 Task: Select the auto option in the line that has folded area.
Action: Mouse moved to (22, 551)
Screenshot: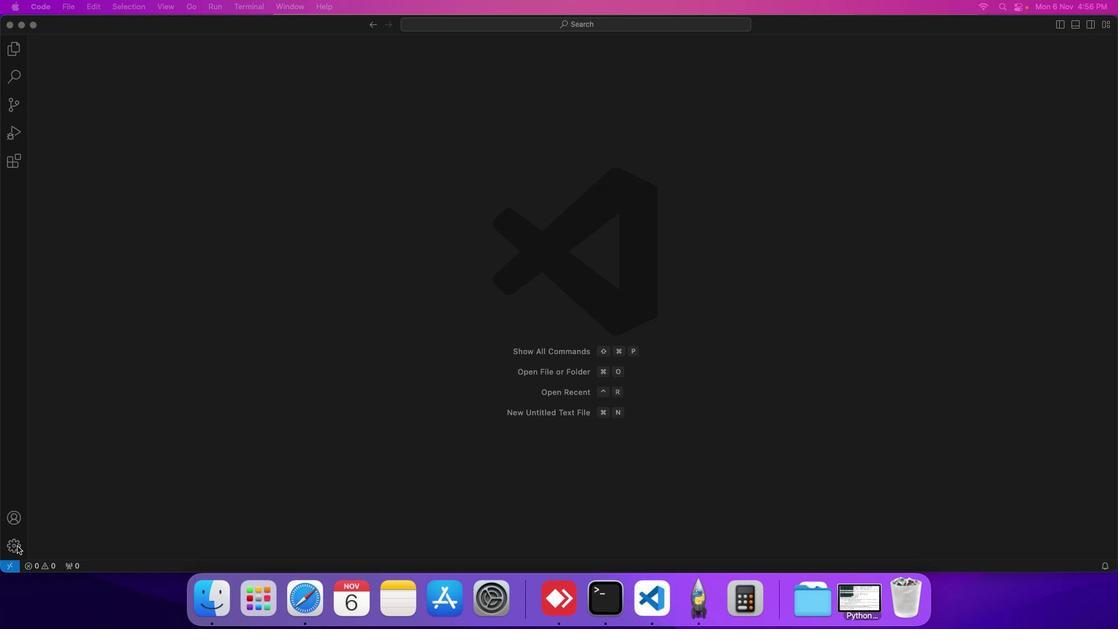 
Action: Mouse pressed left at (22, 551)
Screenshot: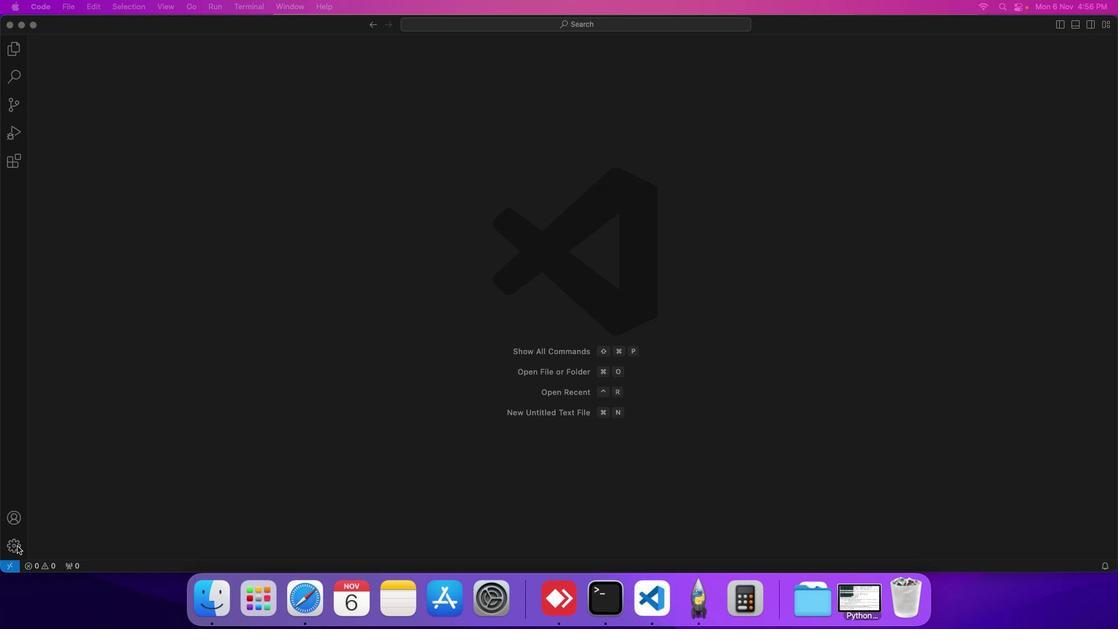 
Action: Mouse moved to (42, 464)
Screenshot: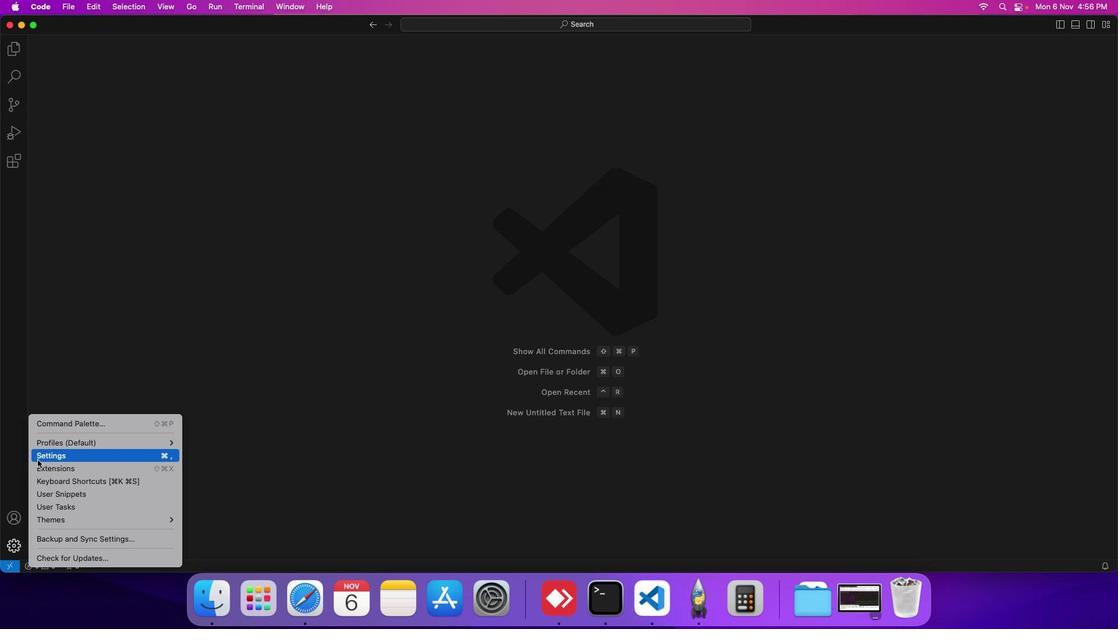 
Action: Mouse pressed left at (42, 464)
Screenshot: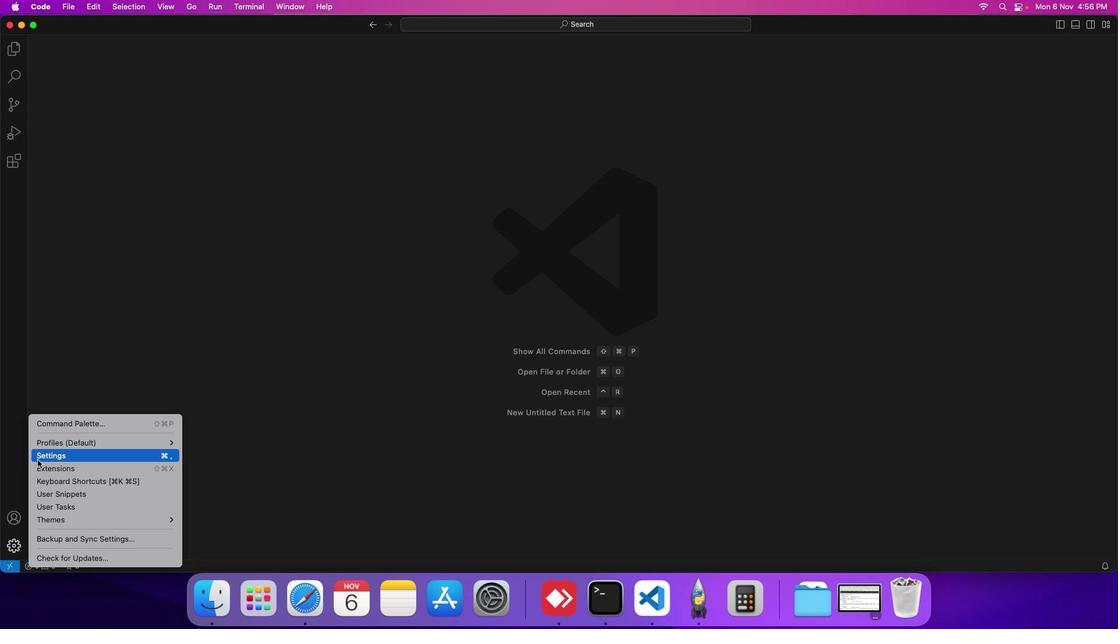 
Action: Mouse moved to (270, 178)
Screenshot: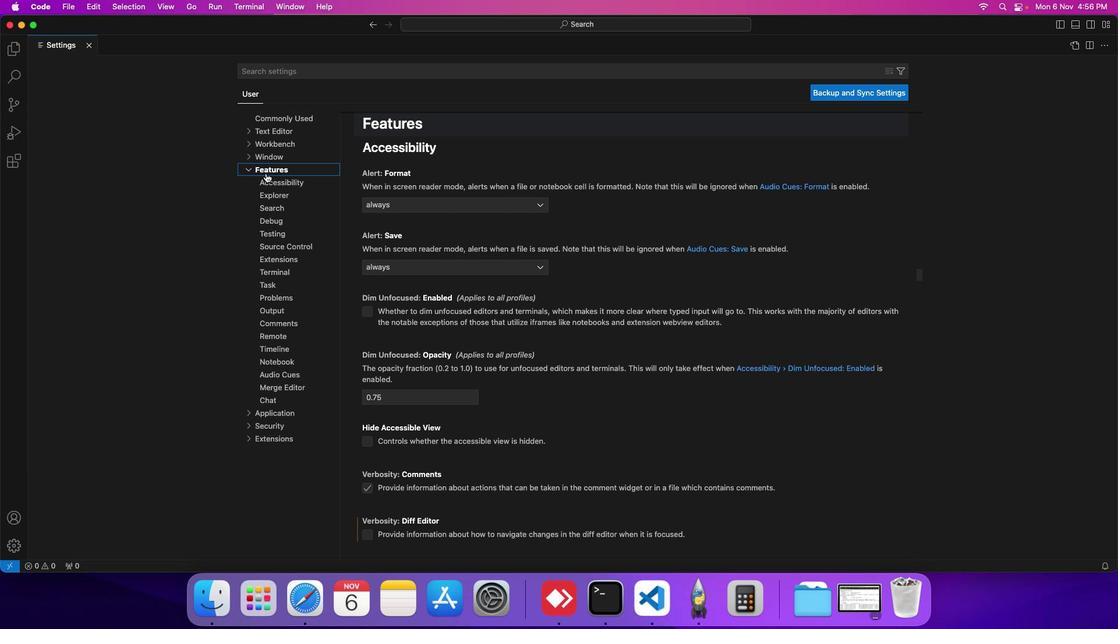 
Action: Mouse pressed left at (270, 178)
Screenshot: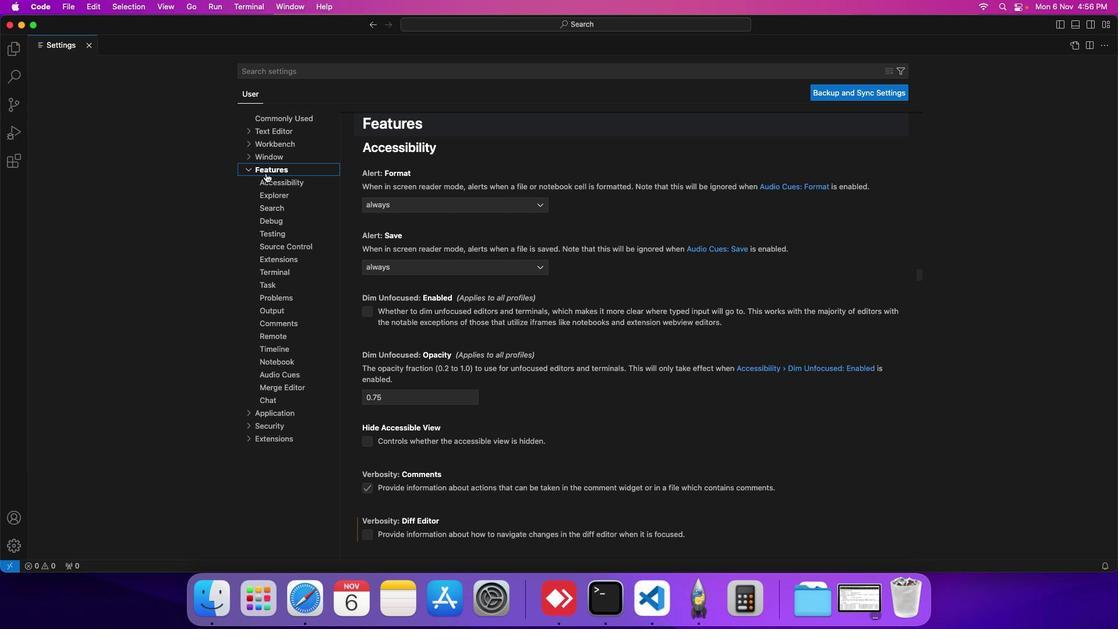 
Action: Mouse moved to (287, 376)
Screenshot: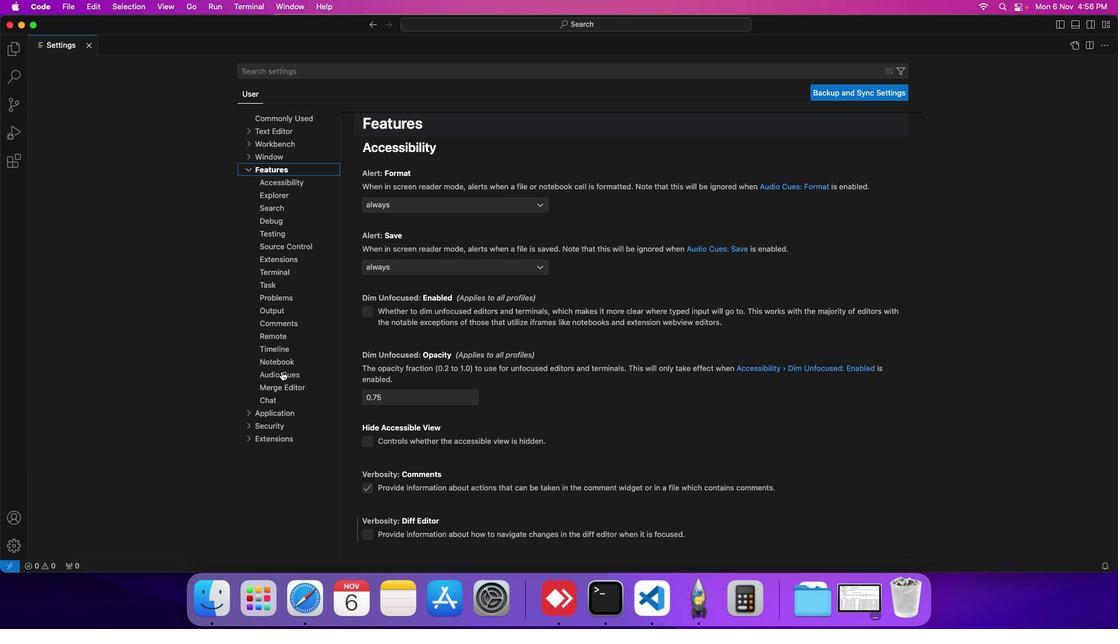 
Action: Mouse pressed left at (287, 376)
Screenshot: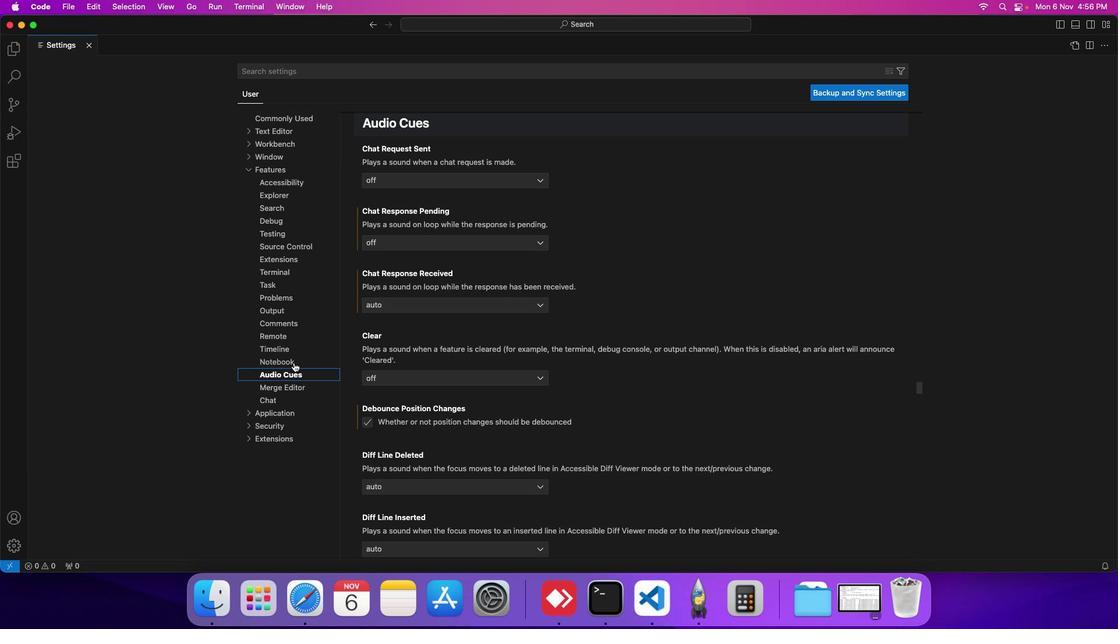 
Action: Mouse moved to (413, 389)
Screenshot: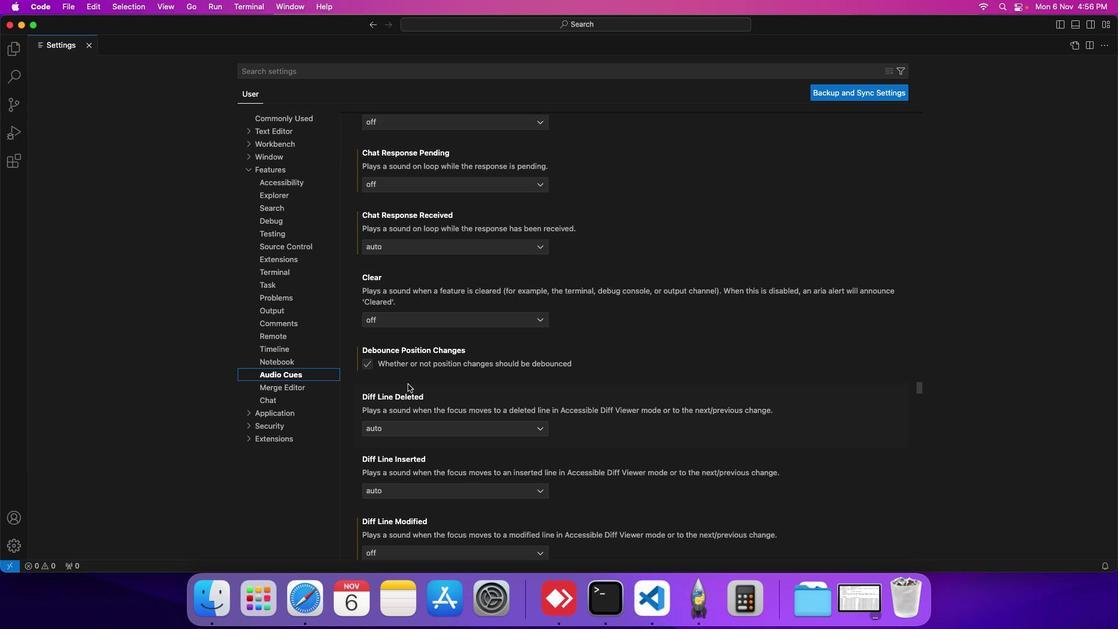 
Action: Mouse scrolled (413, 389) with delta (5, 4)
Screenshot: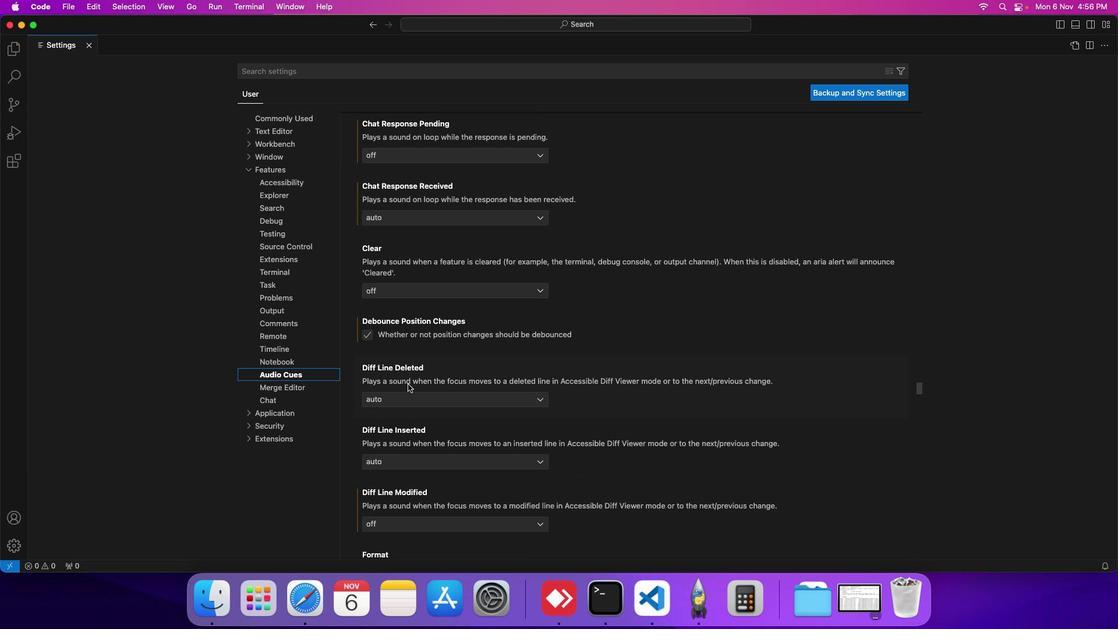 
Action: Mouse scrolled (413, 389) with delta (5, 4)
Screenshot: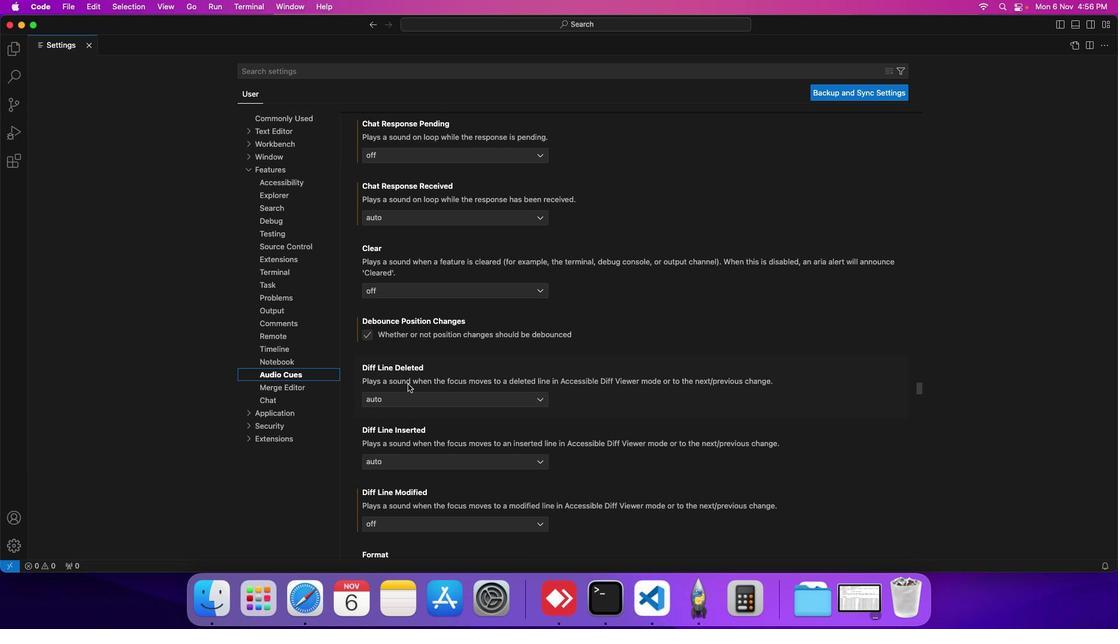 
Action: Mouse scrolled (413, 389) with delta (5, 4)
Screenshot: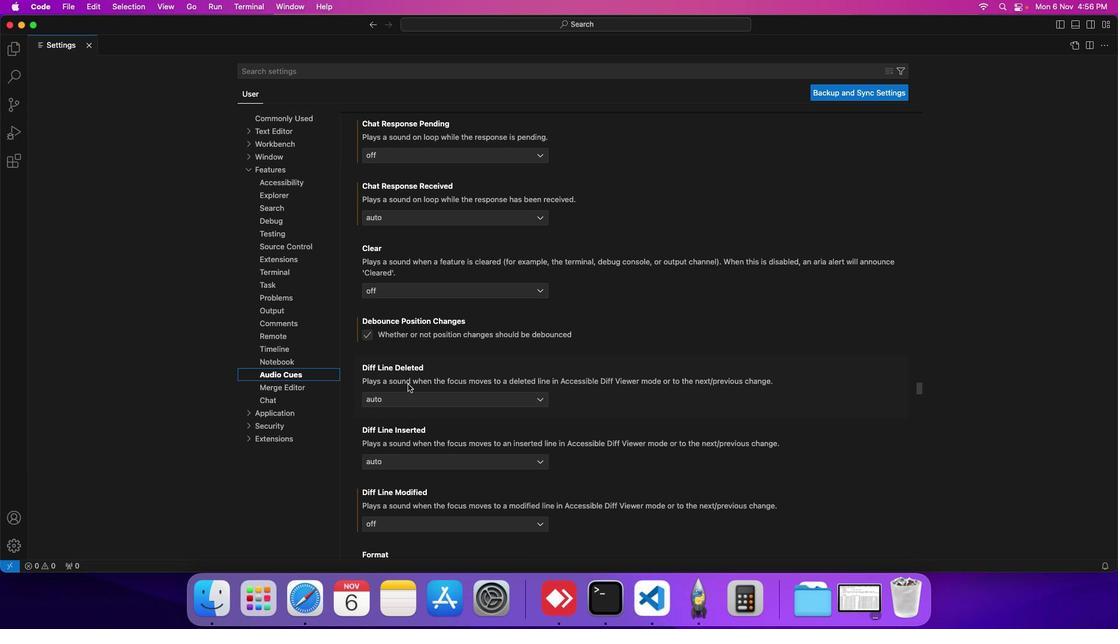 
Action: Mouse scrolled (413, 389) with delta (5, 4)
Screenshot: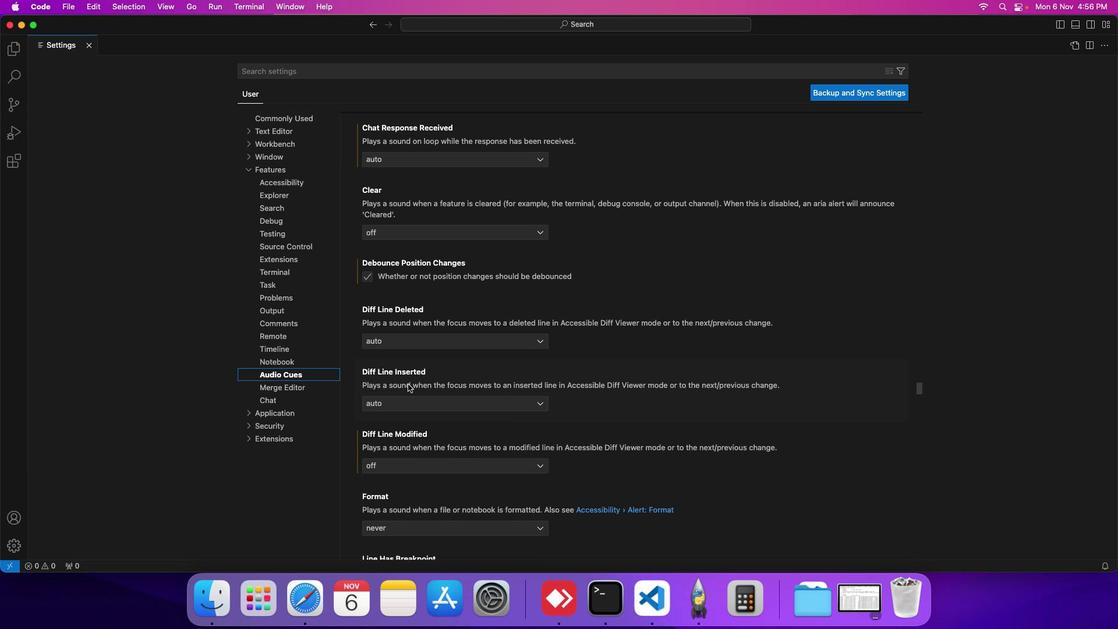 
Action: Mouse scrolled (413, 389) with delta (5, 4)
Screenshot: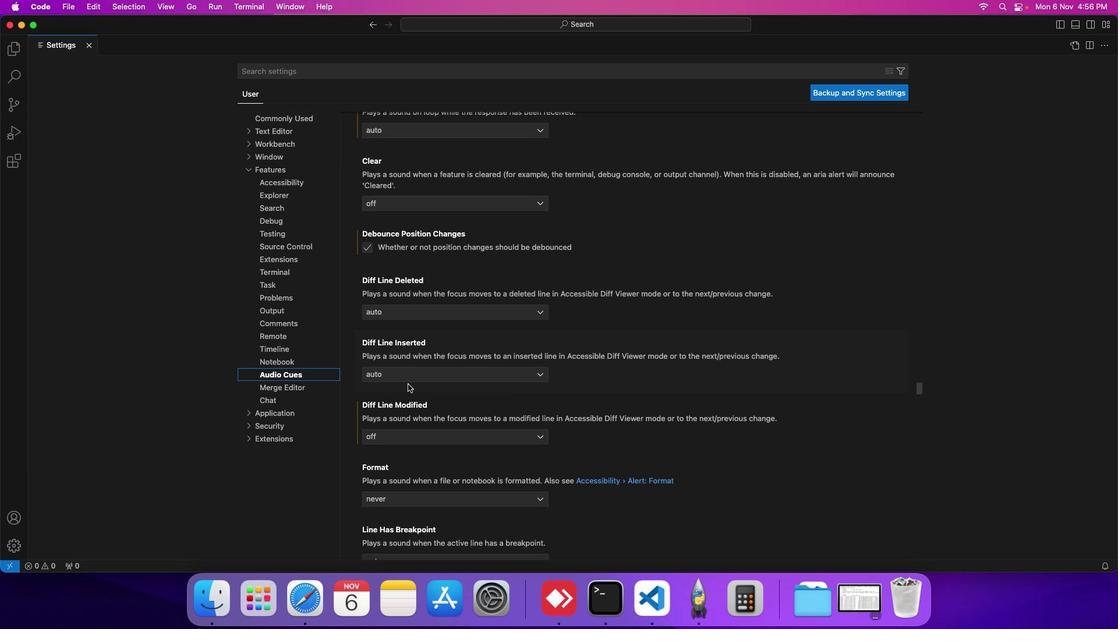 
Action: Mouse scrolled (413, 389) with delta (5, 4)
Screenshot: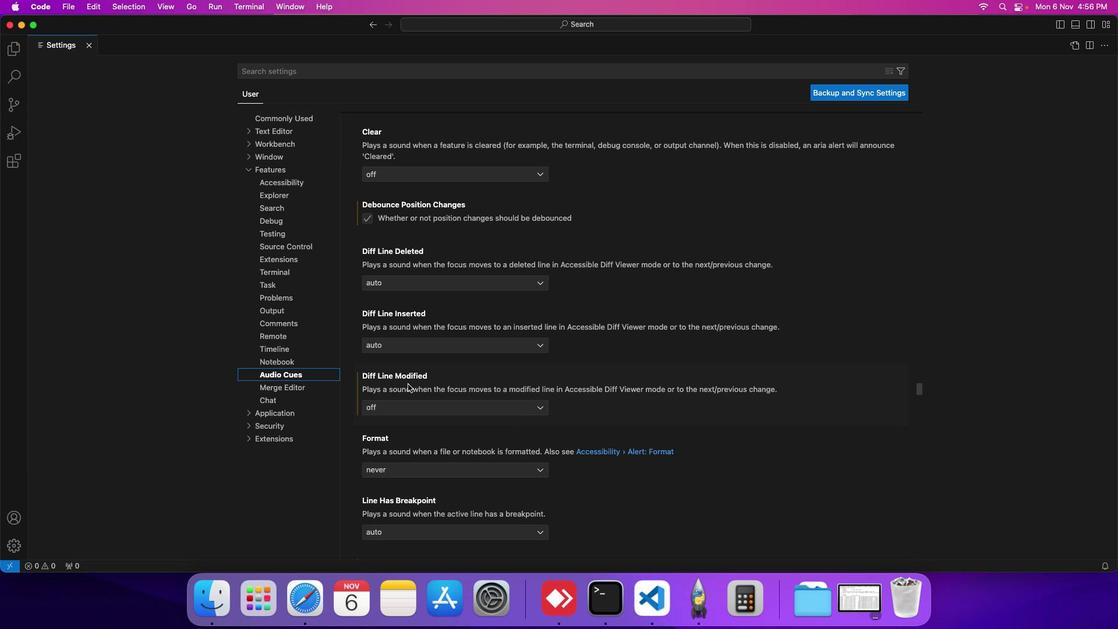 
Action: Mouse scrolled (413, 389) with delta (5, 4)
Screenshot: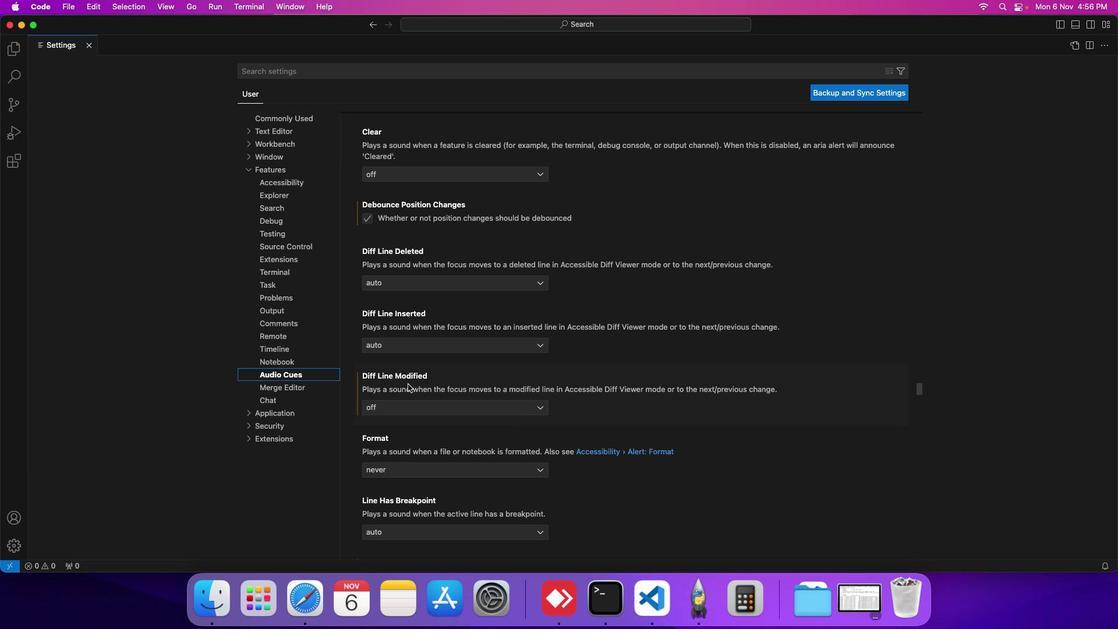 
Action: Mouse scrolled (413, 389) with delta (5, 4)
Screenshot: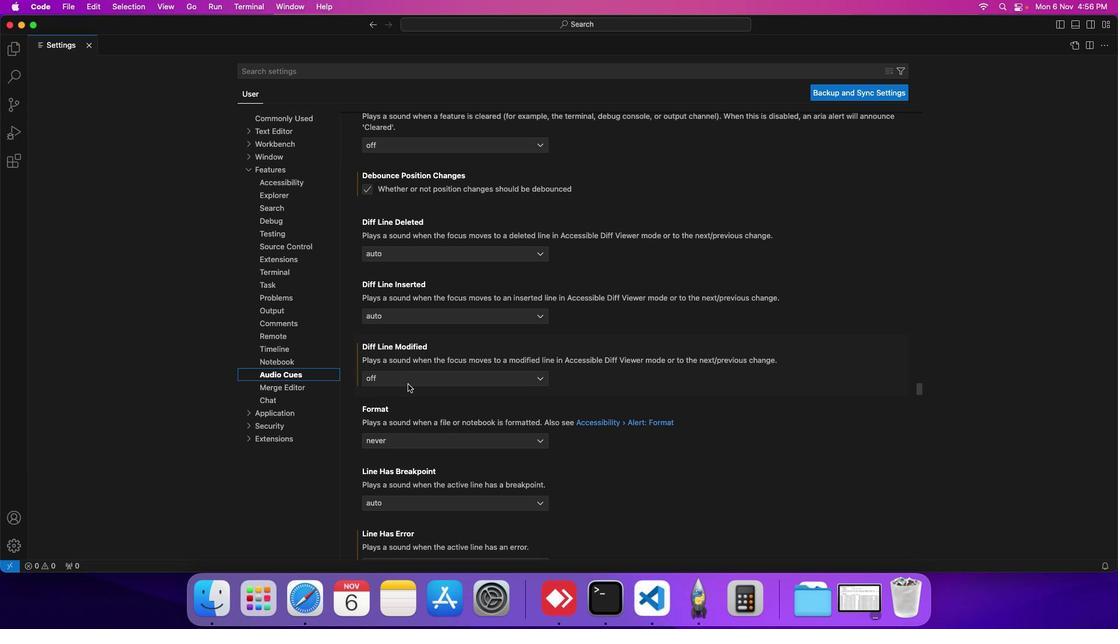 
Action: Mouse scrolled (413, 389) with delta (5, 4)
Screenshot: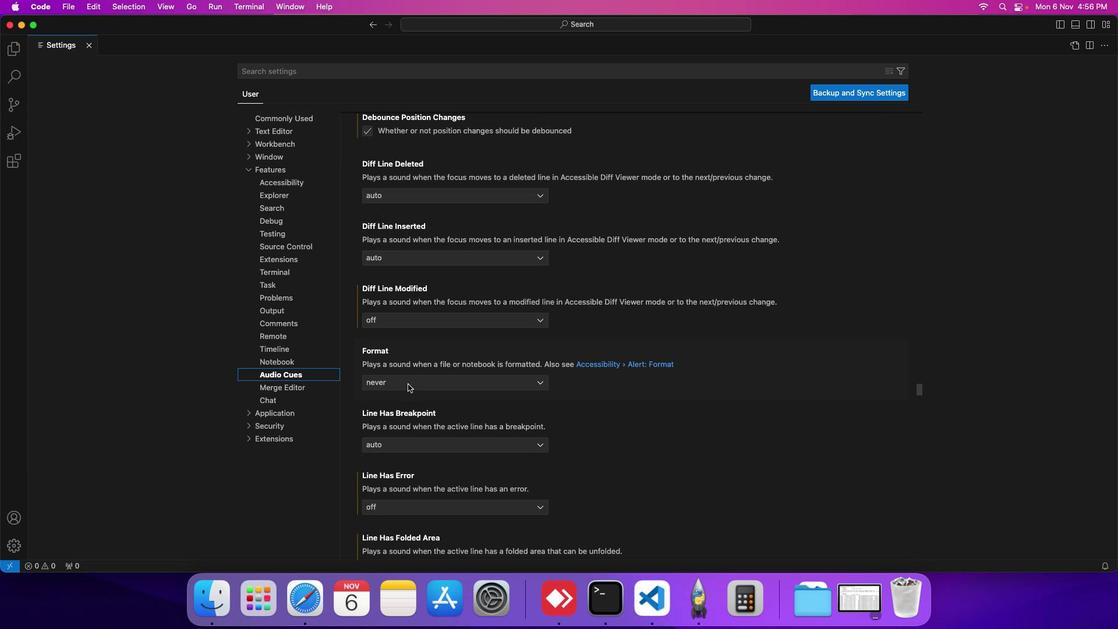 
Action: Mouse scrolled (413, 389) with delta (5, 4)
Screenshot: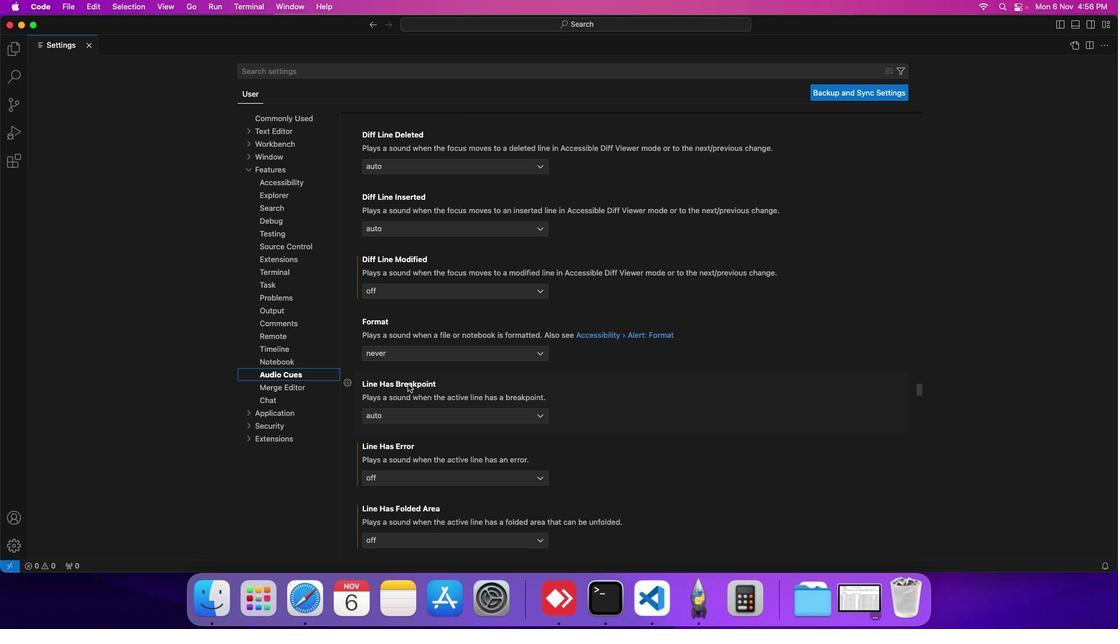 
Action: Mouse scrolled (413, 389) with delta (5, 4)
Screenshot: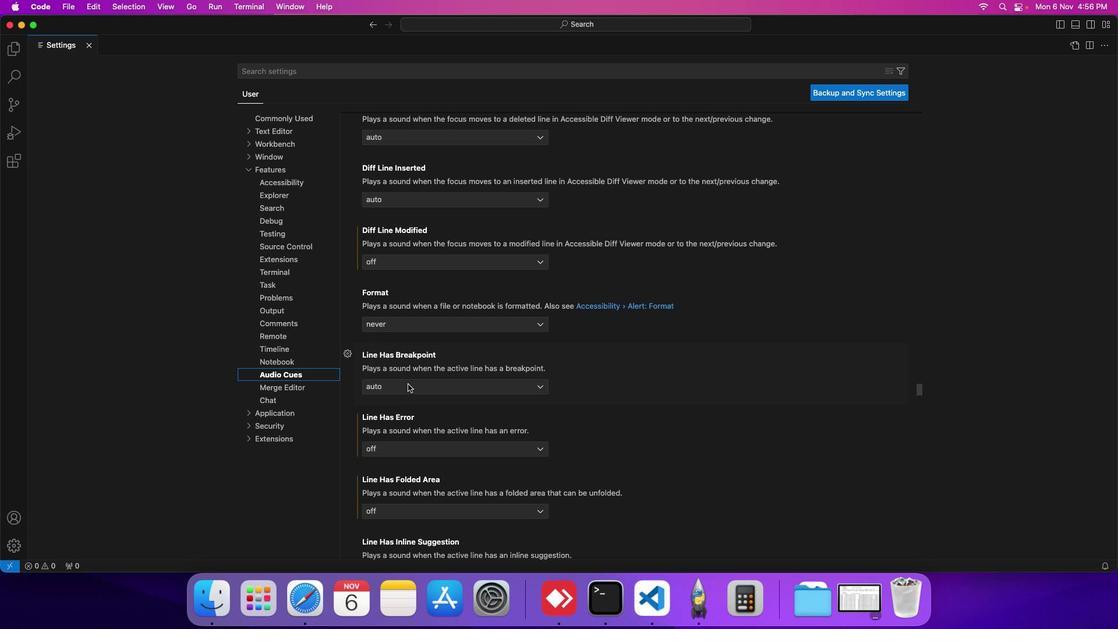 
Action: Mouse scrolled (413, 389) with delta (5, 4)
Screenshot: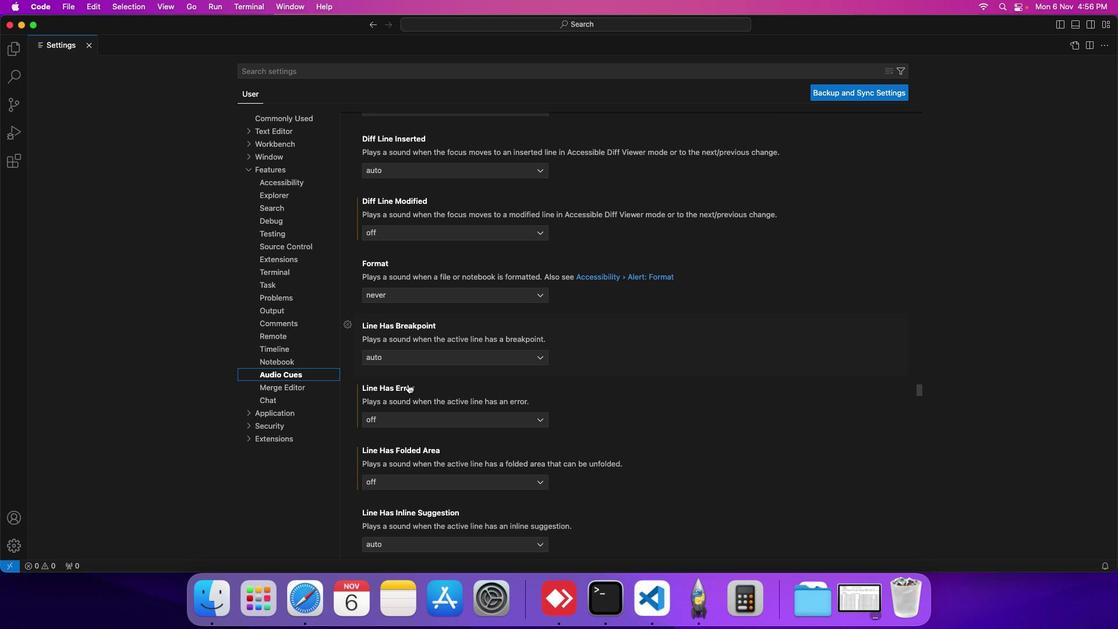 
Action: Mouse scrolled (413, 389) with delta (5, 4)
Screenshot: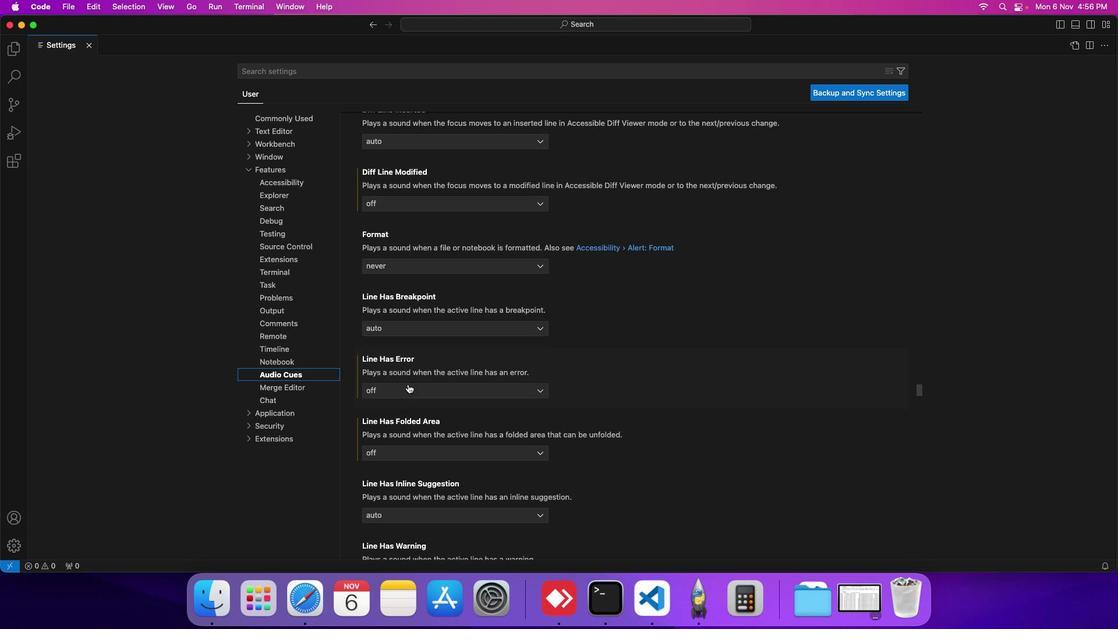 
Action: Mouse scrolled (413, 389) with delta (5, 4)
Screenshot: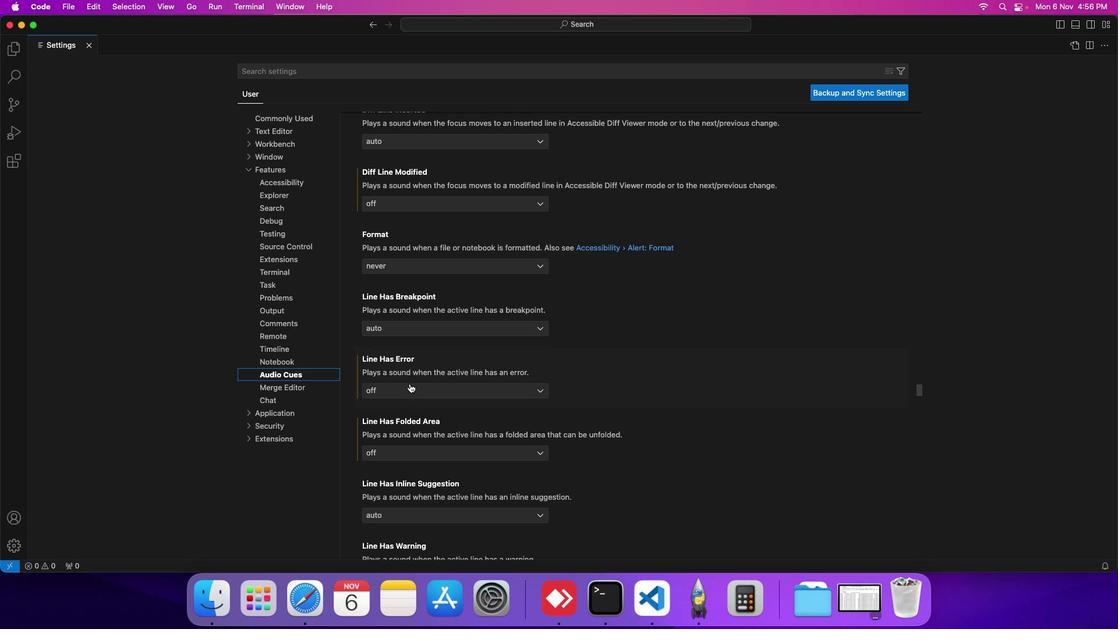 
Action: Mouse moved to (421, 388)
Screenshot: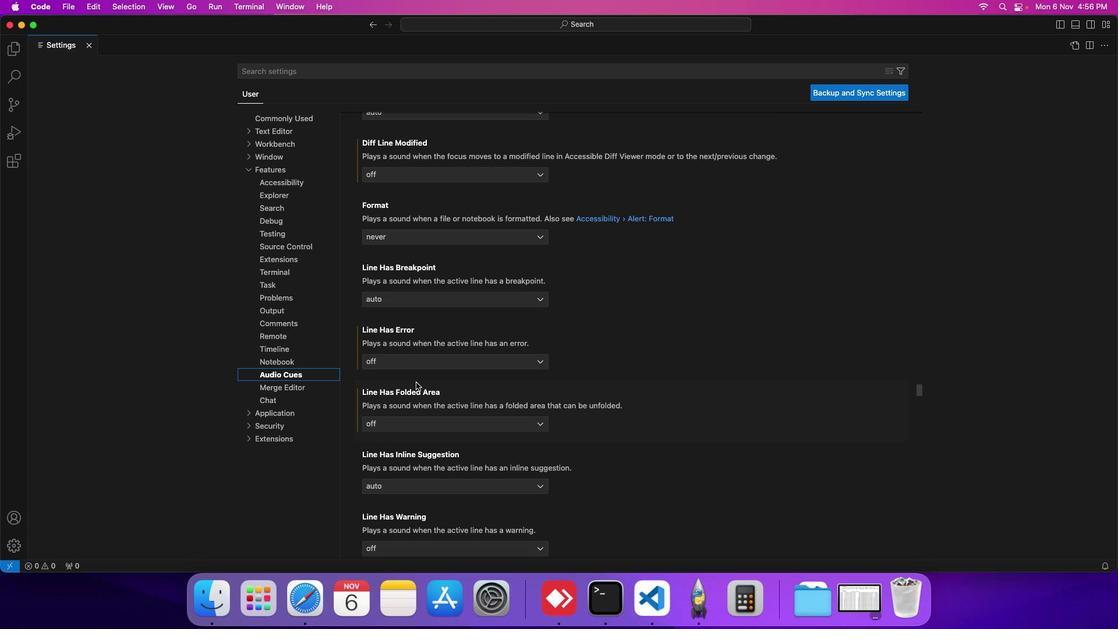 
Action: Mouse scrolled (421, 388) with delta (5, 4)
Screenshot: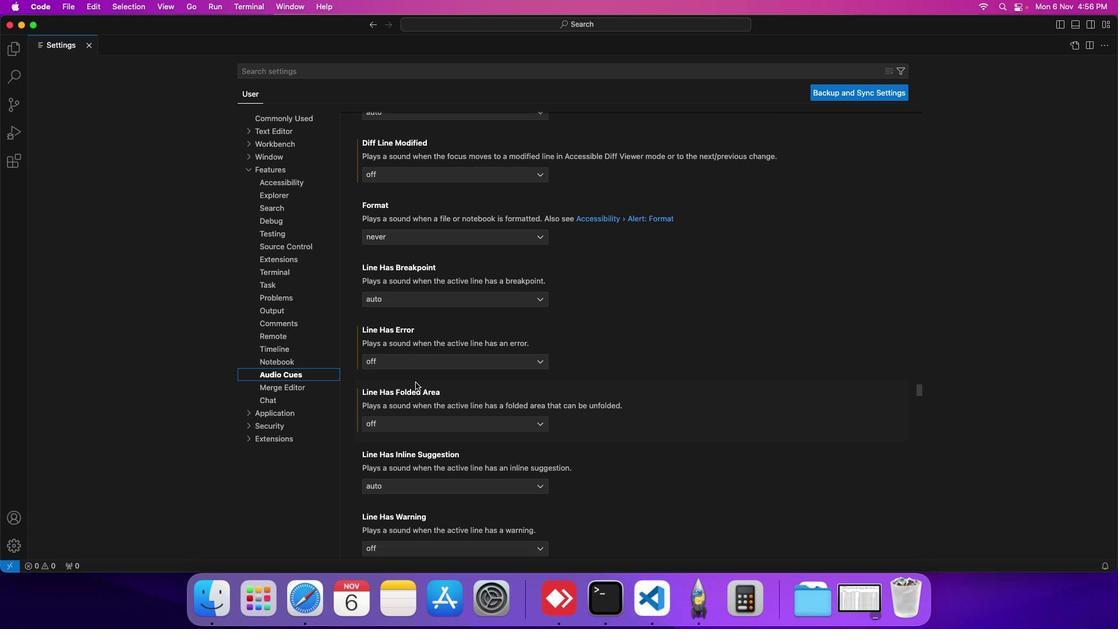 
Action: Mouse moved to (421, 388)
Screenshot: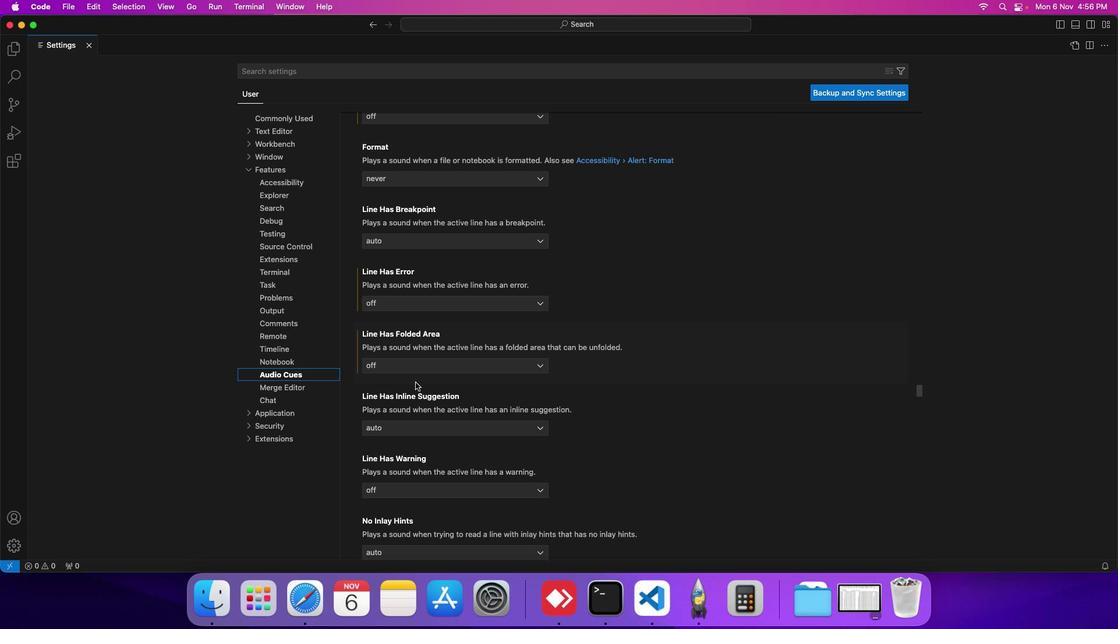
Action: Mouse scrolled (421, 388) with delta (5, 4)
Screenshot: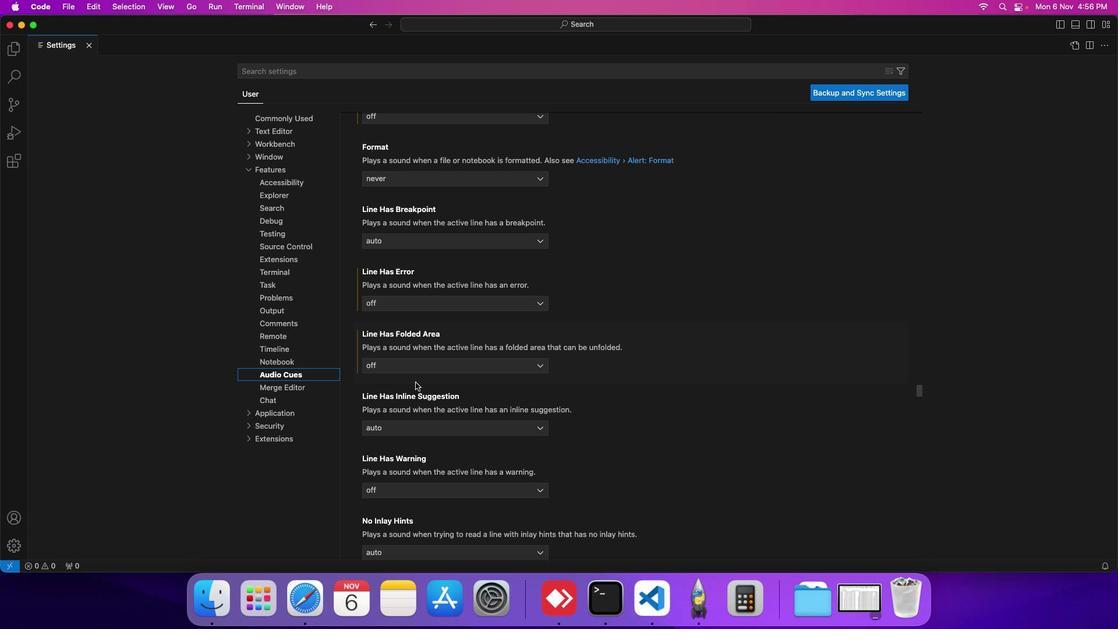 
Action: Mouse scrolled (421, 388) with delta (5, 4)
Screenshot: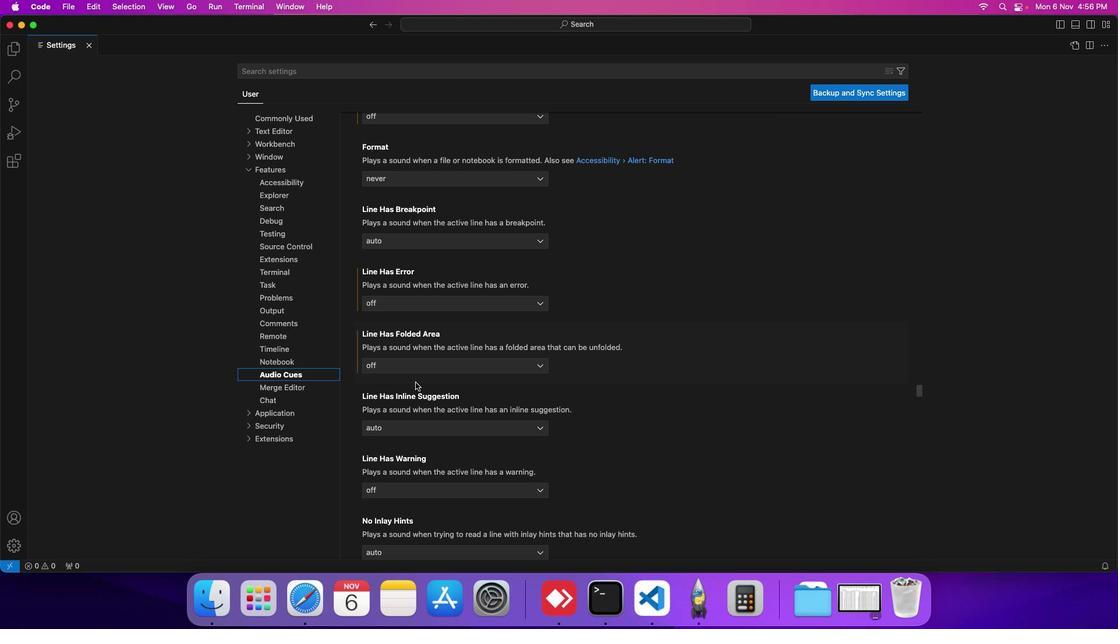 
Action: Mouse moved to (391, 369)
Screenshot: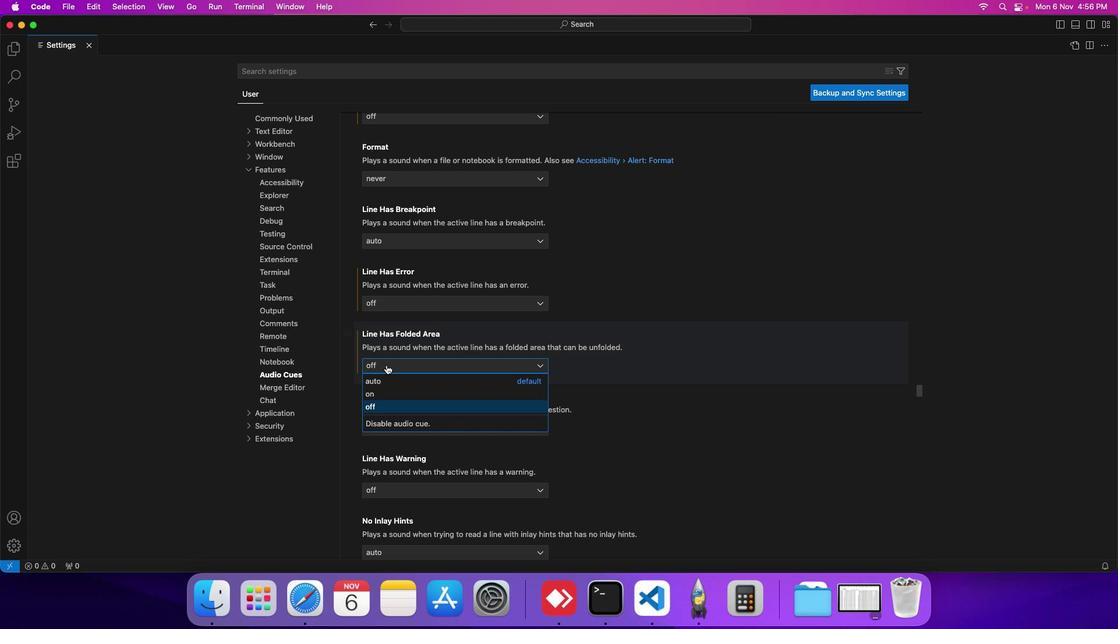 
Action: Mouse pressed left at (391, 369)
Screenshot: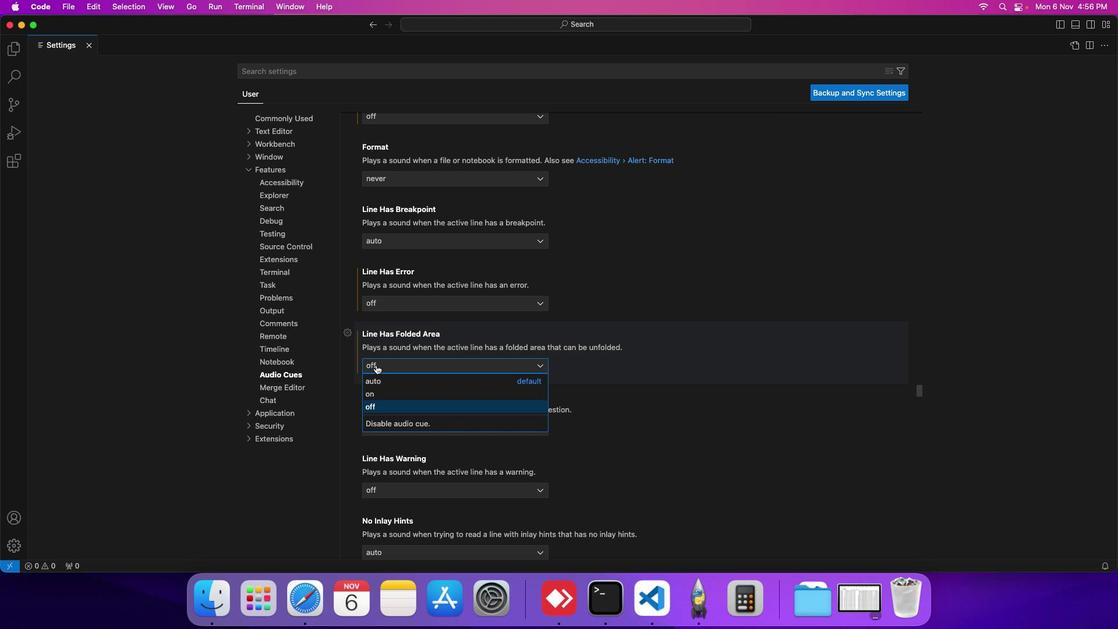 
Action: Mouse moved to (370, 382)
Screenshot: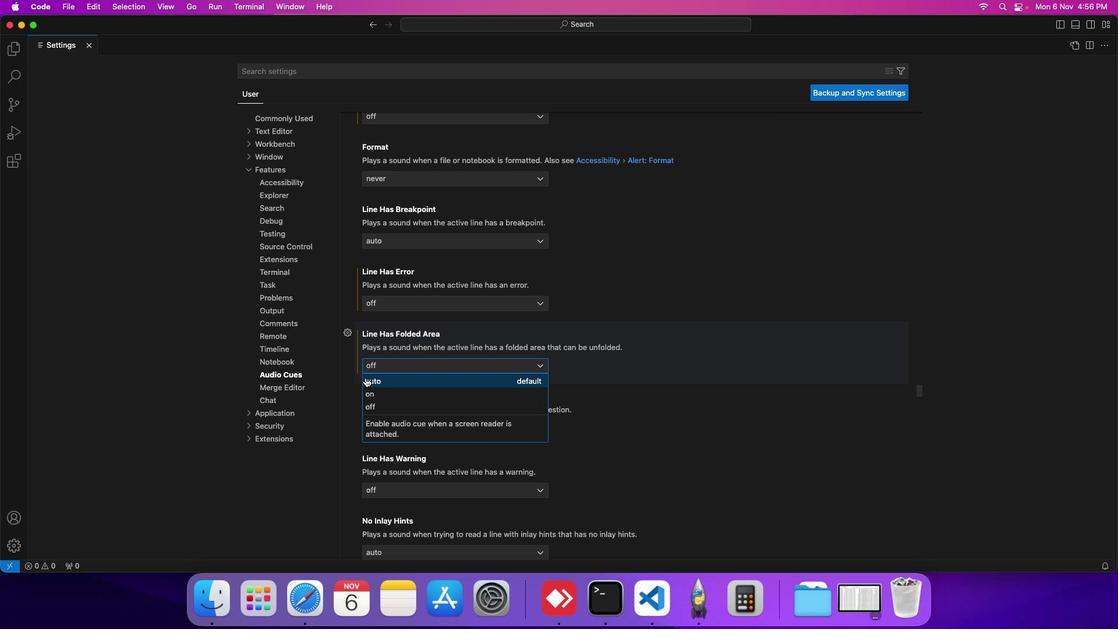 
Action: Mouse pressed left at (370, 382)
Screenshot: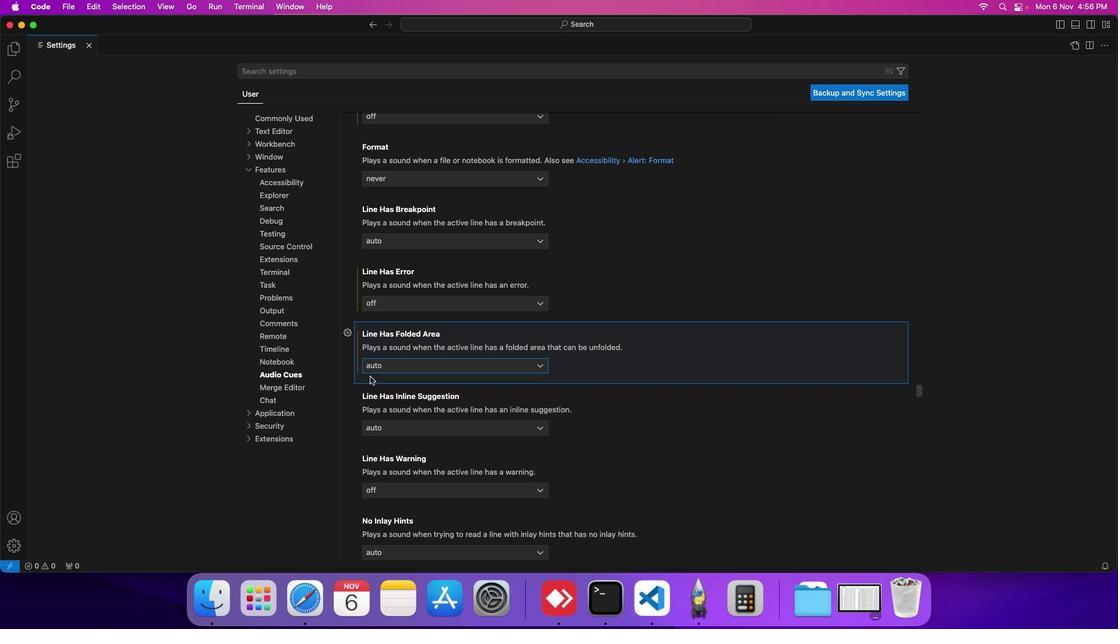 
Action: Mouse moved to (484, 367)
Screenshot: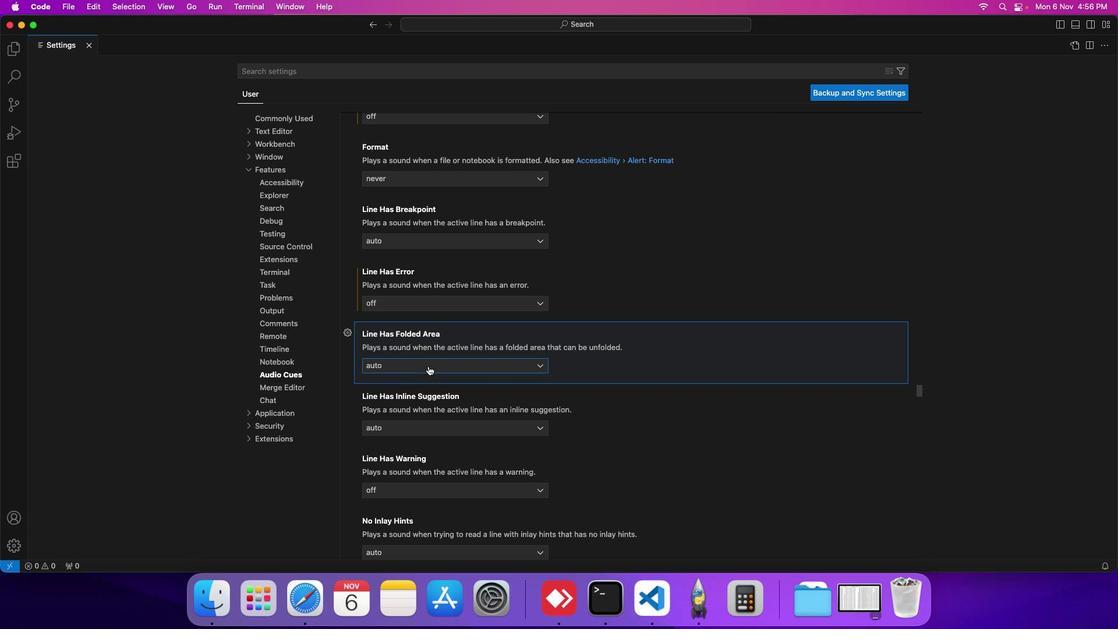 
